 Task: In the  document improvement.docx Insert the command  'Suggesting 'Email the file to   'softage.4@softage.net', with message attached Time-Sensitive: I kindly ask you to go through the email I've sent as soon as possible. and file type: Open Document
Action: Mouse moved to (285, 403)
Screenshot: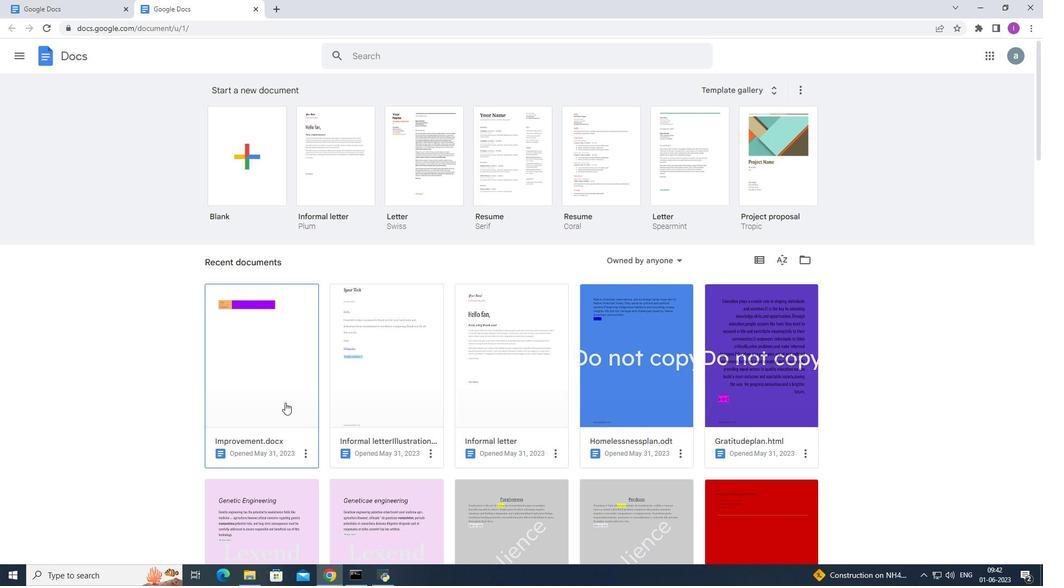 
Action: Mouse pressed left at (285, 403)
Screenshot: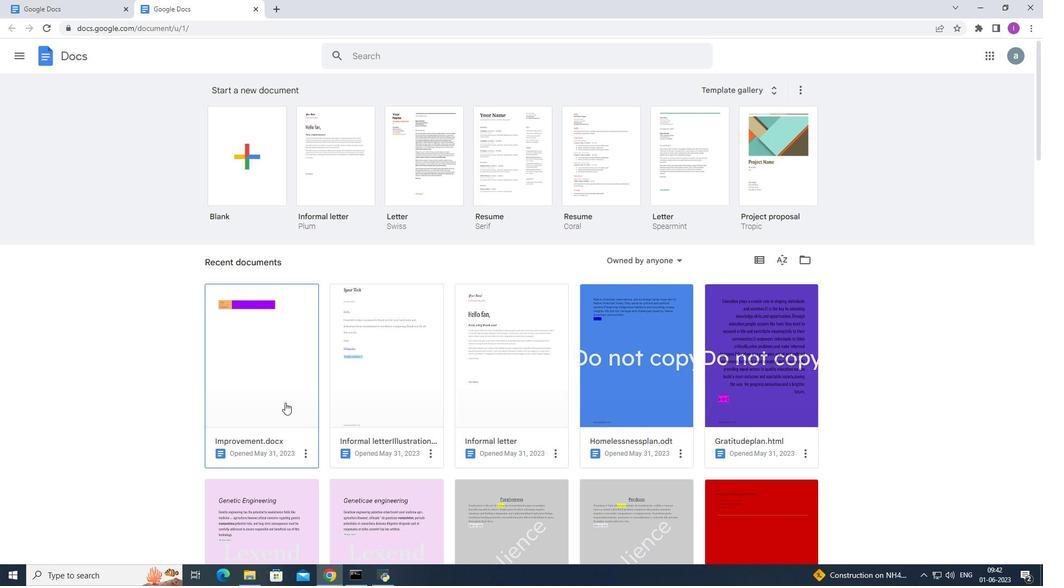
Action: Mouse moved to (980, 79)
Screenshot: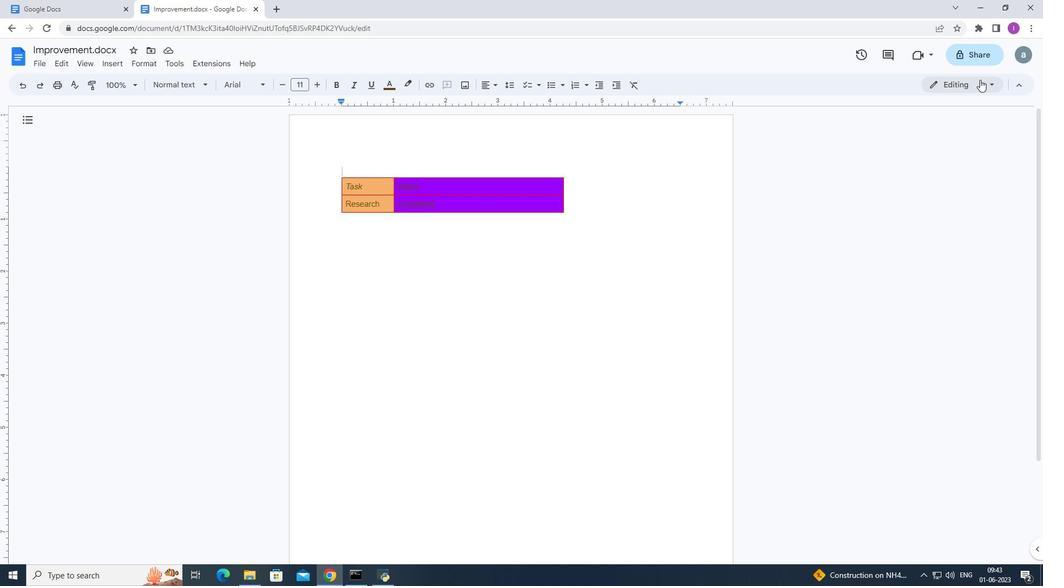 
Action: Mouse pressed left at (980, 79)
Screenshot: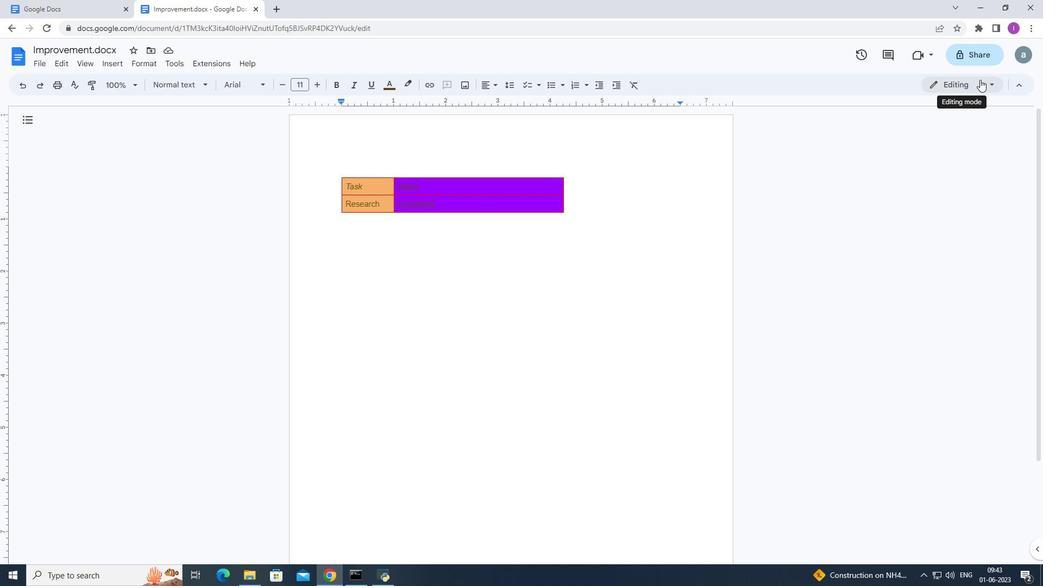 
Action: Mouse moved to (932, 136)
Screenshot: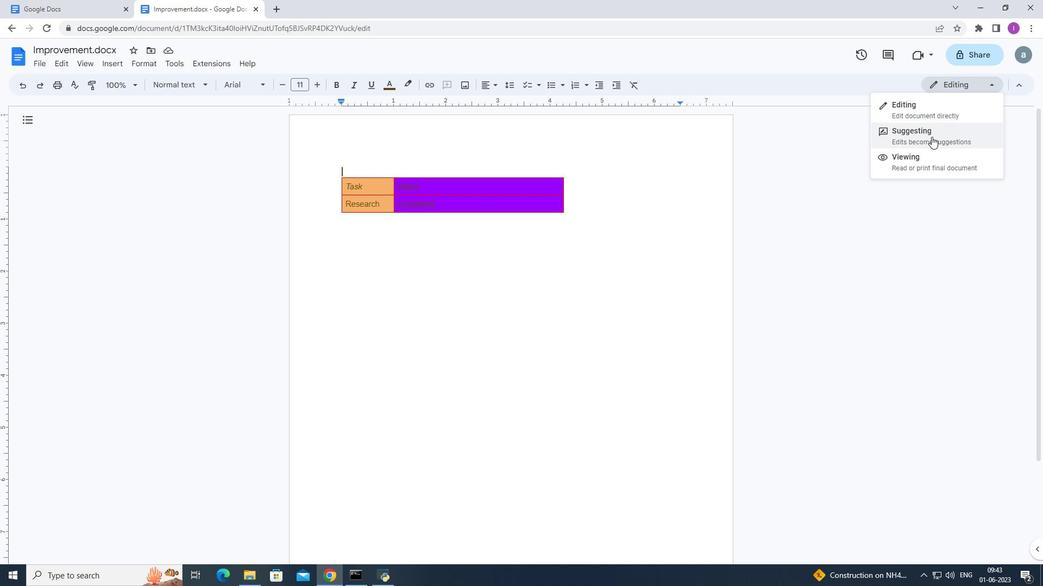
Action: Mouse pressed left at (932, 136)
Screenshot: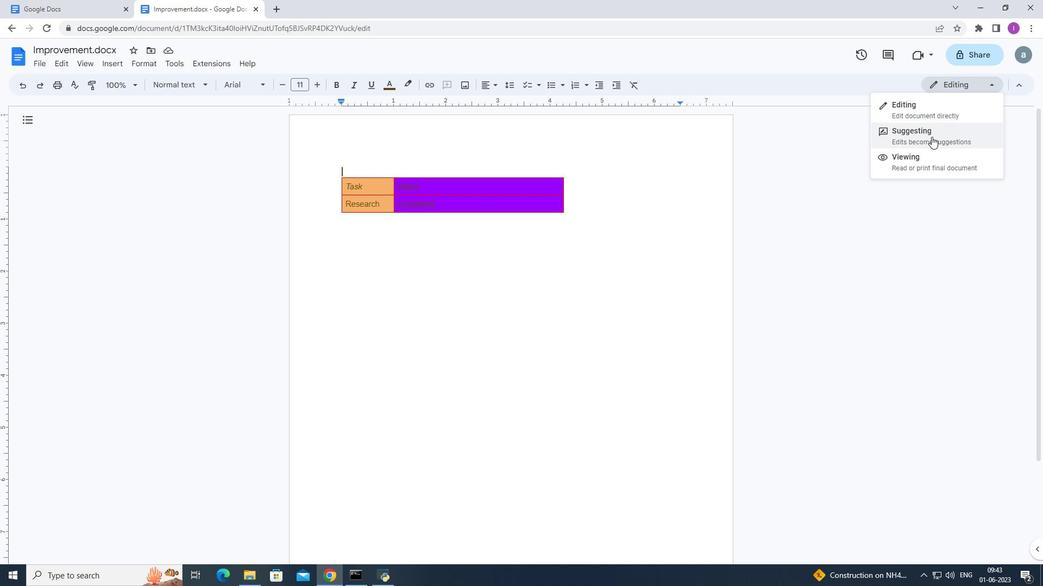 
Action: Mouse moved to (41, 61)
Screenshot: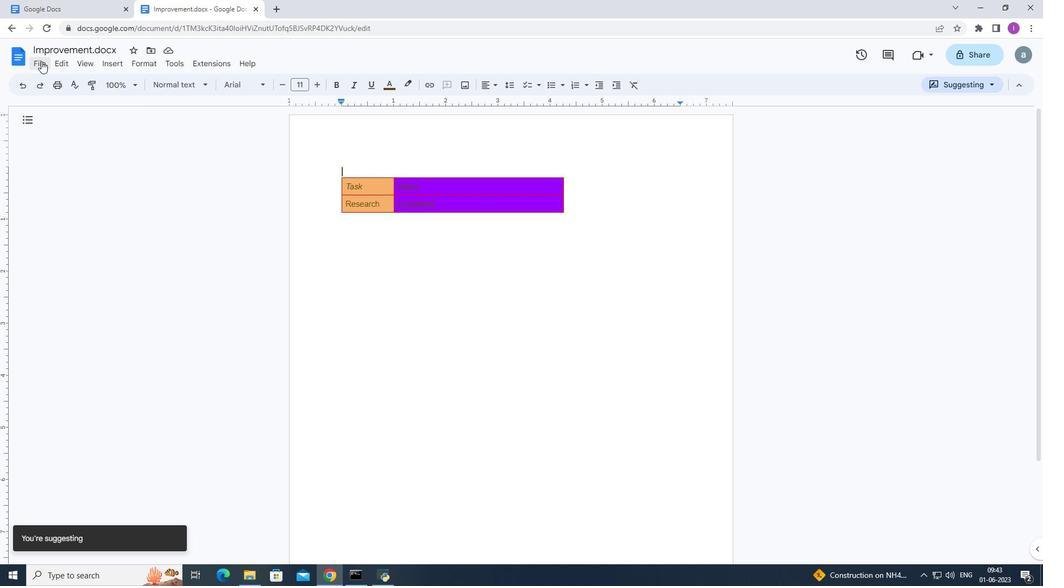 
Action: Mouse pressed left at (41, 61)
Screenshot: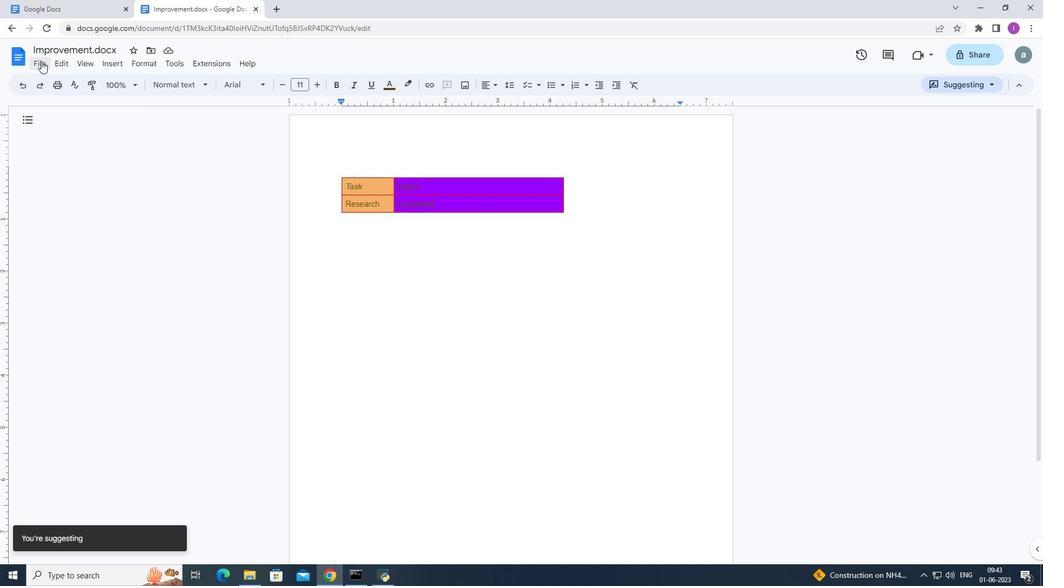 
Action: Mouse moved to (223, 160)
Screenshot: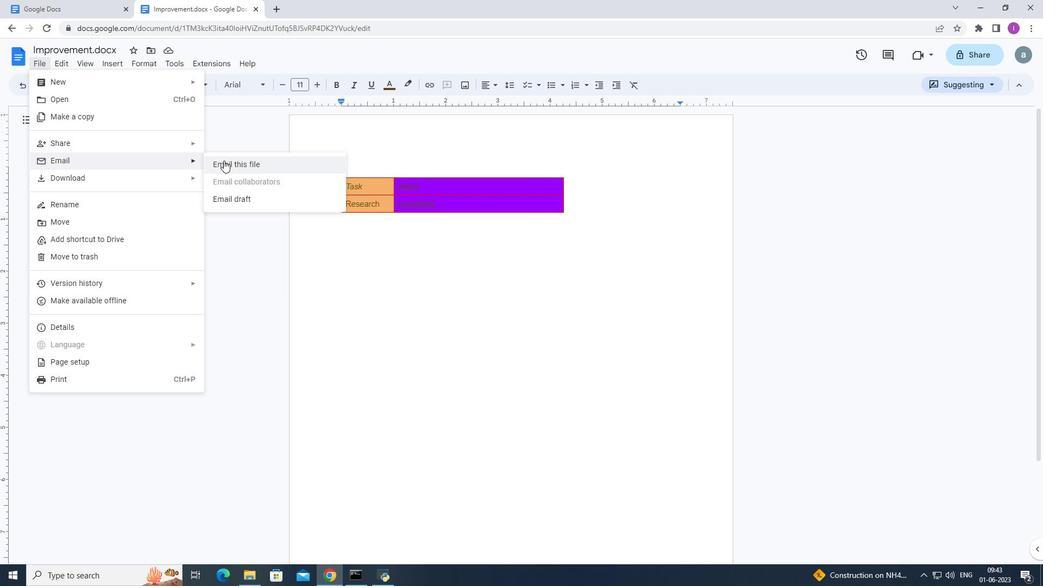 
Action: Mouse pressed left at (223, 160)
Screenshot: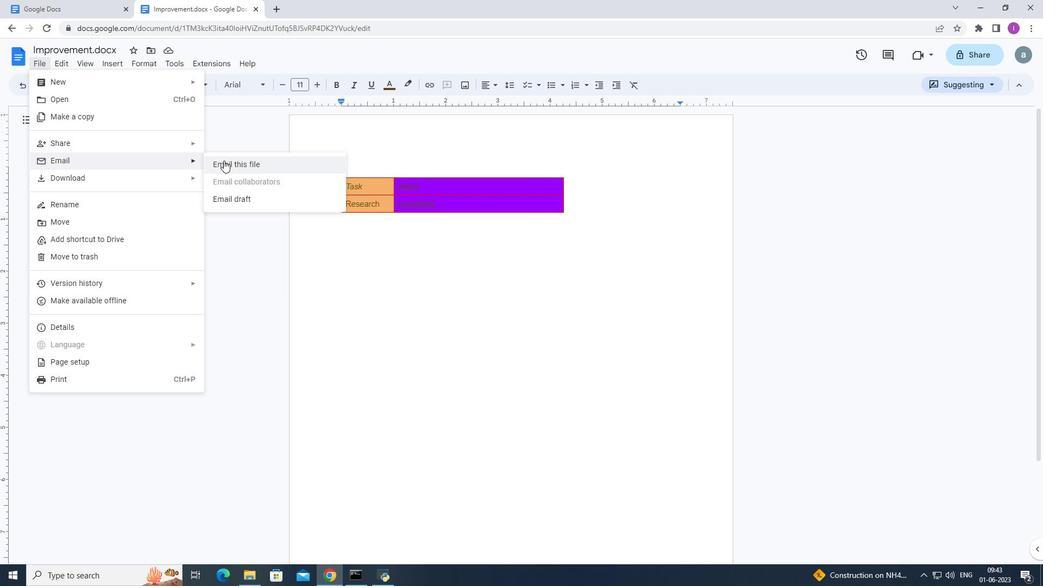 
Action: Mouse moved to (411, 233)
Screenshot: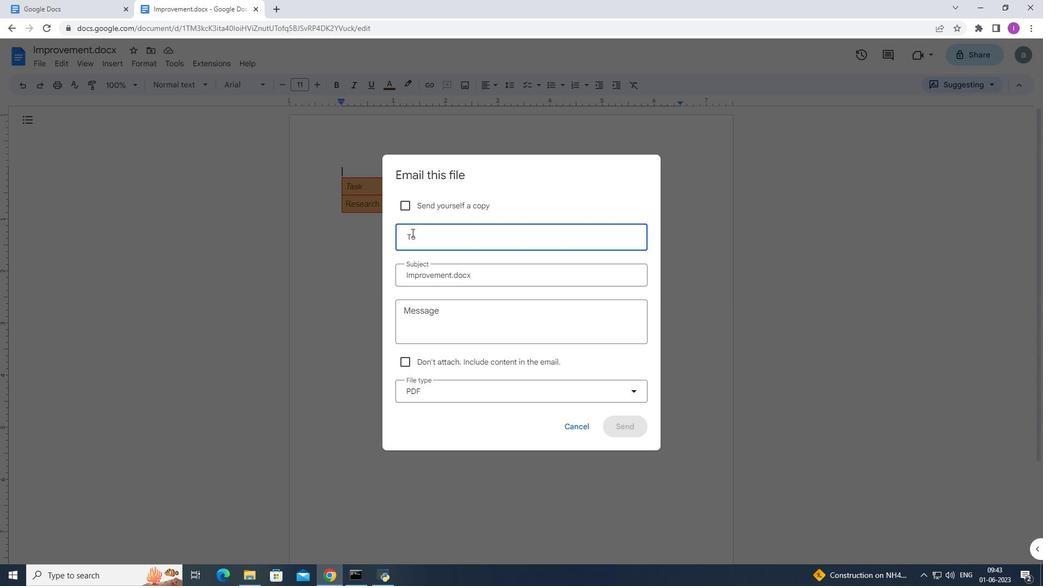 
Action: Key pressed softage.4<Key.shift><Key.shift><Key.shift><Key.shift>@softage.net
Screenshot: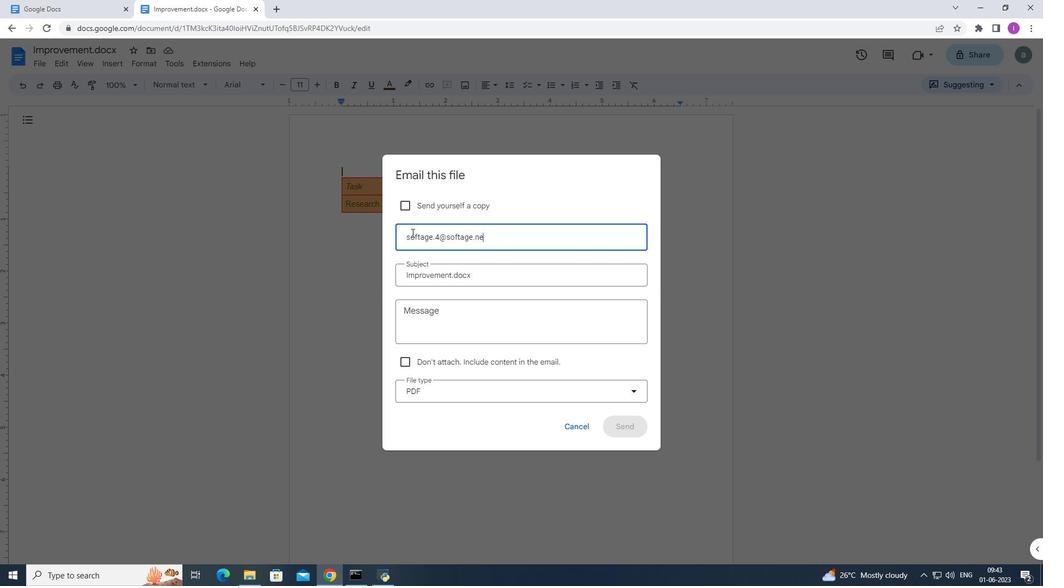 
Action: Mouse moved to (475, 271)
Screenshot: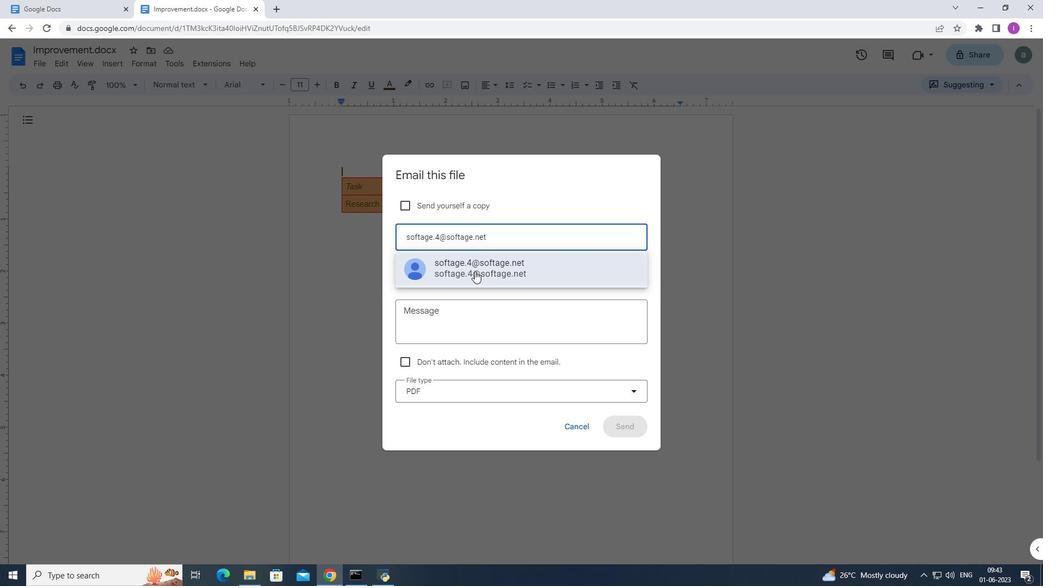 
Action: Mouse pressed left at (475, 271)
Screenshot: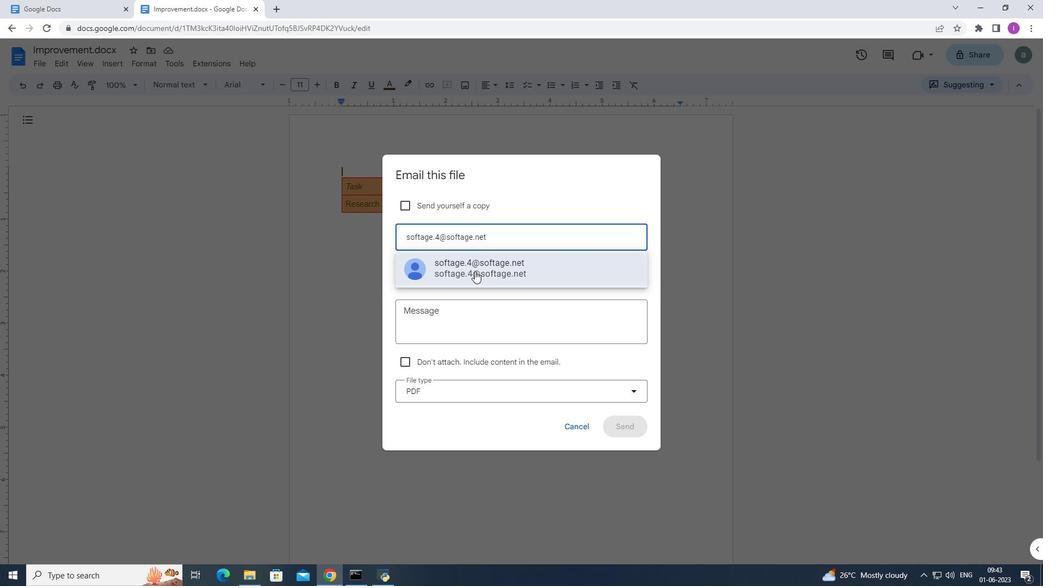 
Action: Mouse moved to (427, 317)
Screenshot: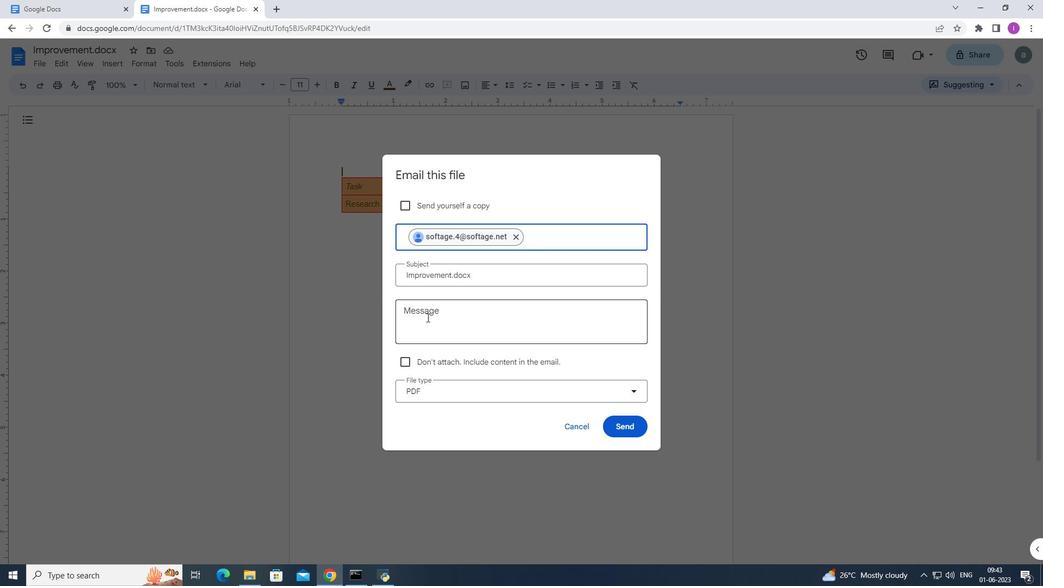 
Action: Mouse pressed left at (427, 317)
Screenshot: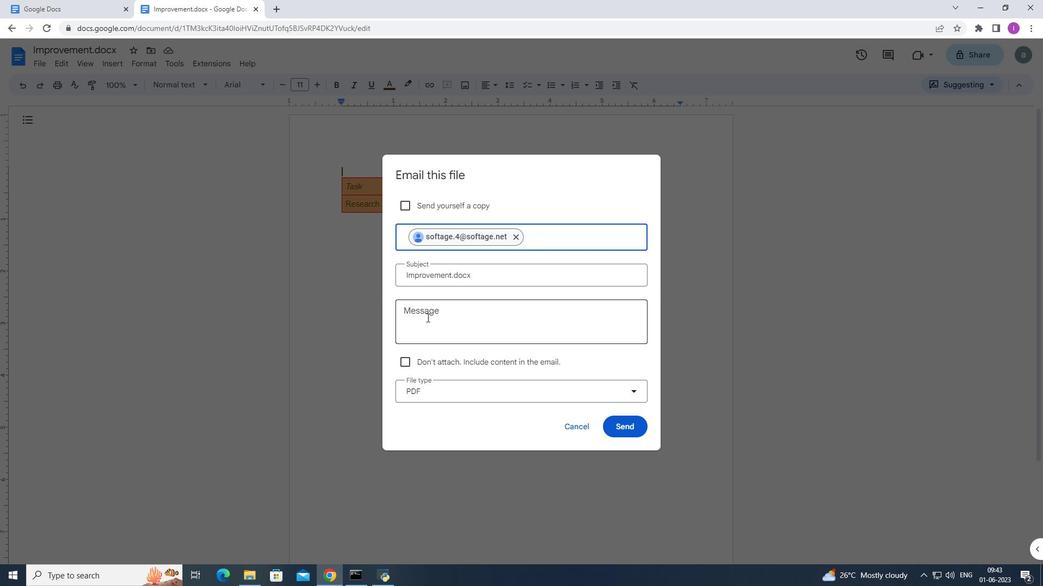 
Action: Mouse moved to (426, 317)
Screenshot: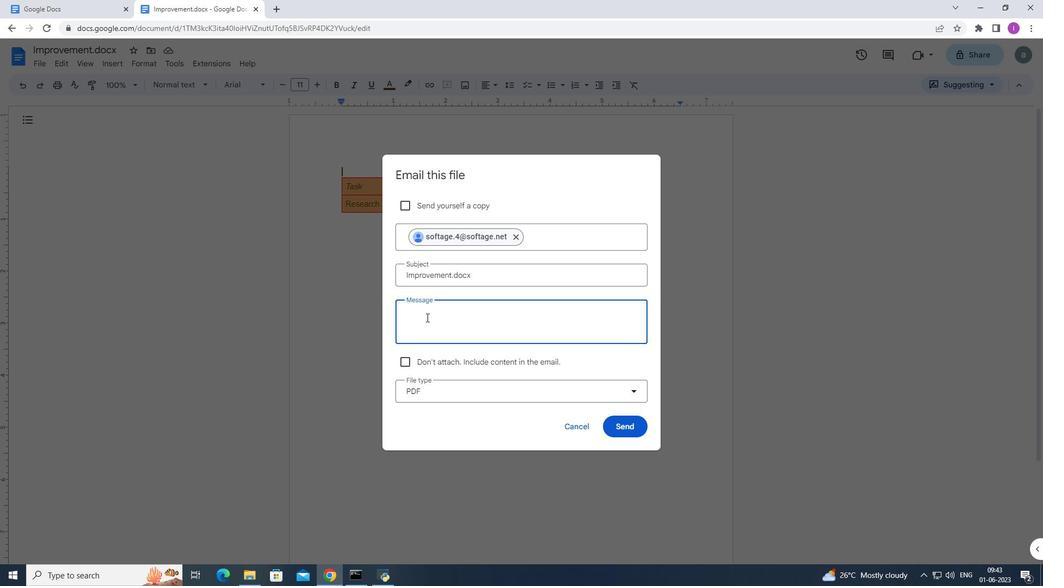 
Action: Key pressed time<Key.space><Key.backspace><Key.backspace><Key.backspace><Key.backspace><Key.backspace><Key.shift><Key.shift><Key.shift><Key.shift><Key.shift><Key.shift><Key.shift><Key.shift>Time<Key.space>-<Key.shift><Key.shift><Key.shift><Key.shift><Key.shift><Key.shift><Key.shift><Key.shift><Key.shift><Key.shift><Key.shift><Key.shift><Key.shift>Sensitive<Key.shift>:<Key.shift>I<Key.space>kindly<Key.space>ask<Key.space>you<Key.space>to<Key.space>go<Key.space>through<Key.space>the<Key.space>emailn<Key.backspace><Key.space><Key.shift>I've<Key.space>sent<Key.space>as<Key.space>soon<Key.space>as<Key.space>posso<Key.backspace>ible.
Screenshot: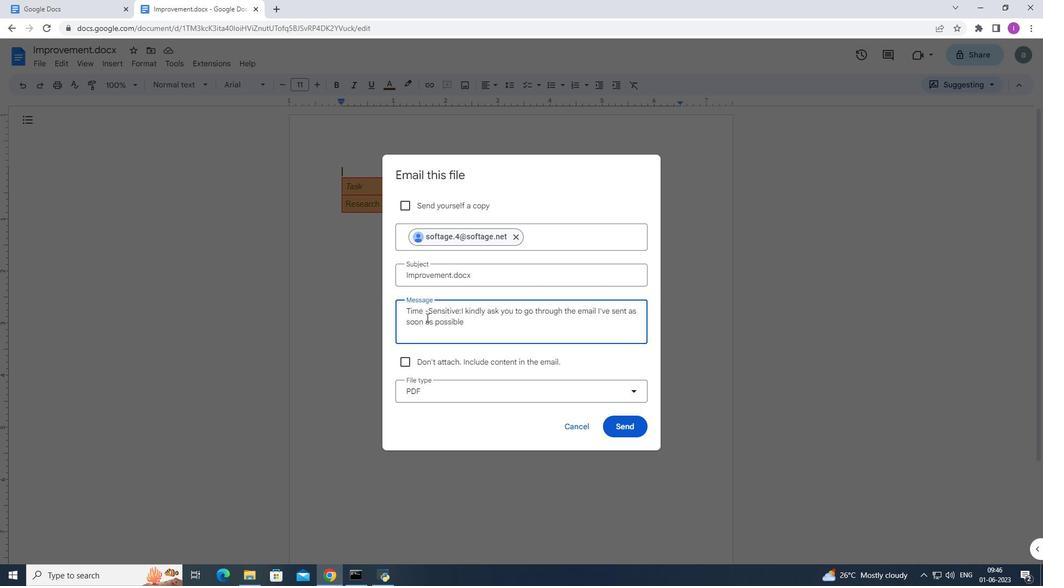 
Action: Mouse moved to (634, 386)
Screenshot: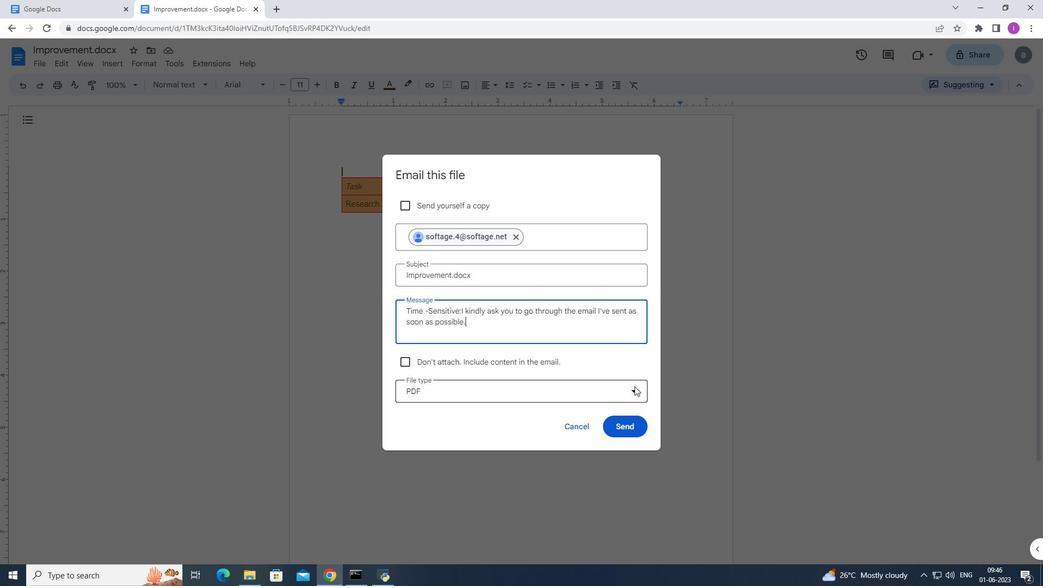
Action: Mouse pressed left at (634, 386)
Screenshot: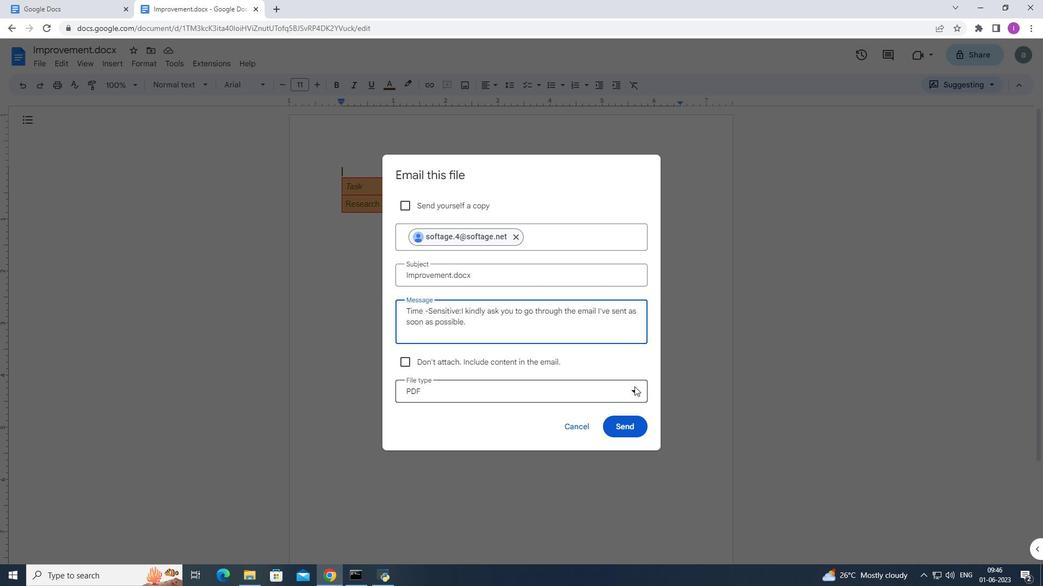 
Action: Mouse moved to (455, 454)
Screenshot: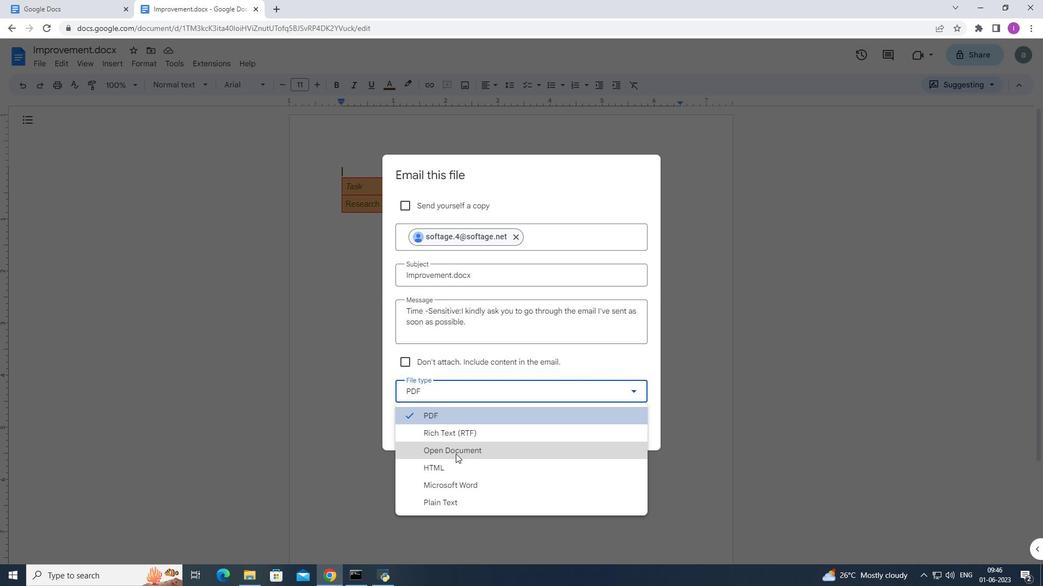 
Action: Mouse pressed left at (455, 454)
Screenshot: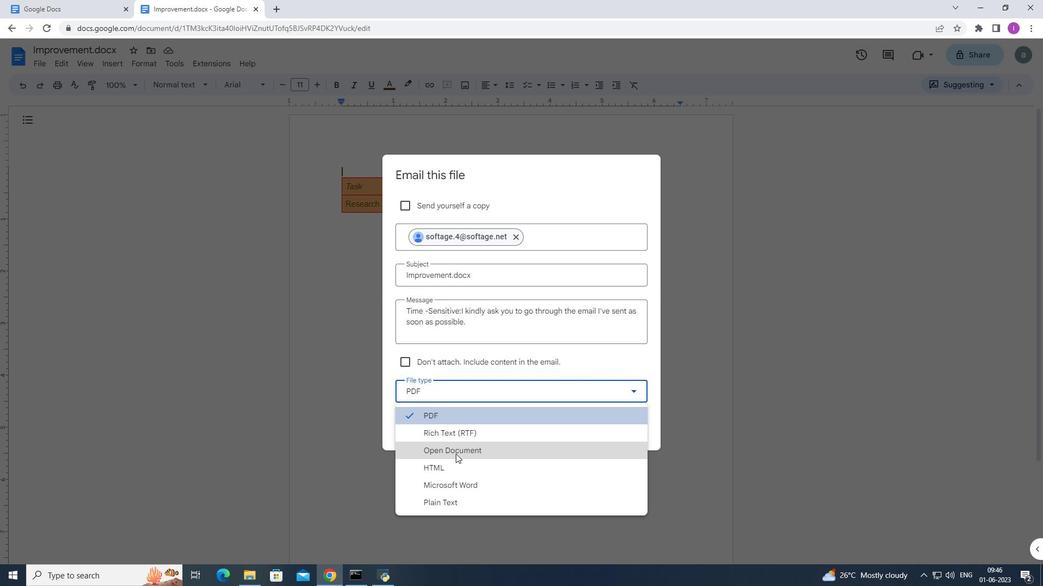 
Action: Mouse moved to (627, 430)
Screenshot: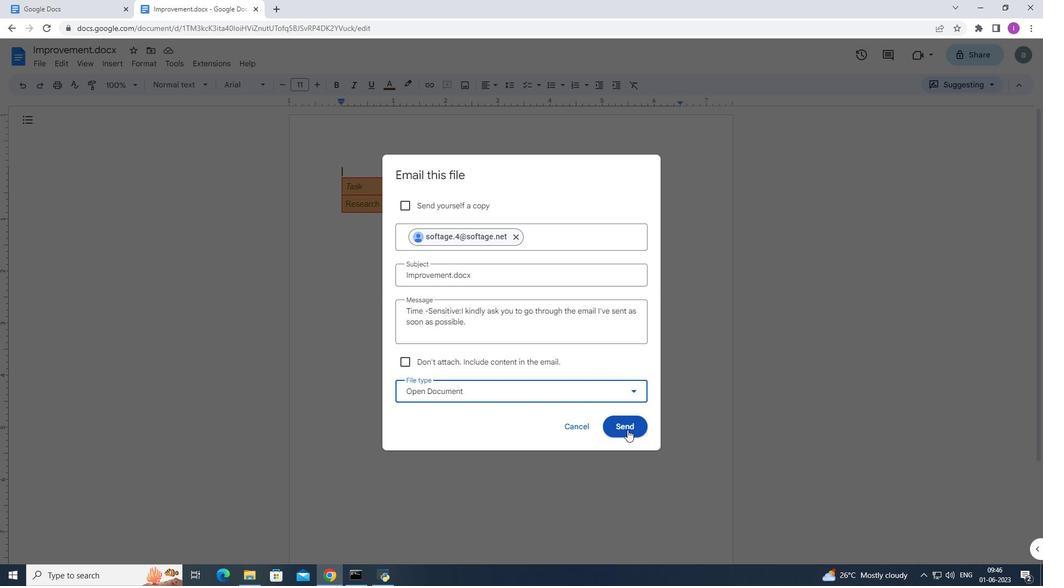 
Action: Mouse pressed left at (627, 430)
Screenshot: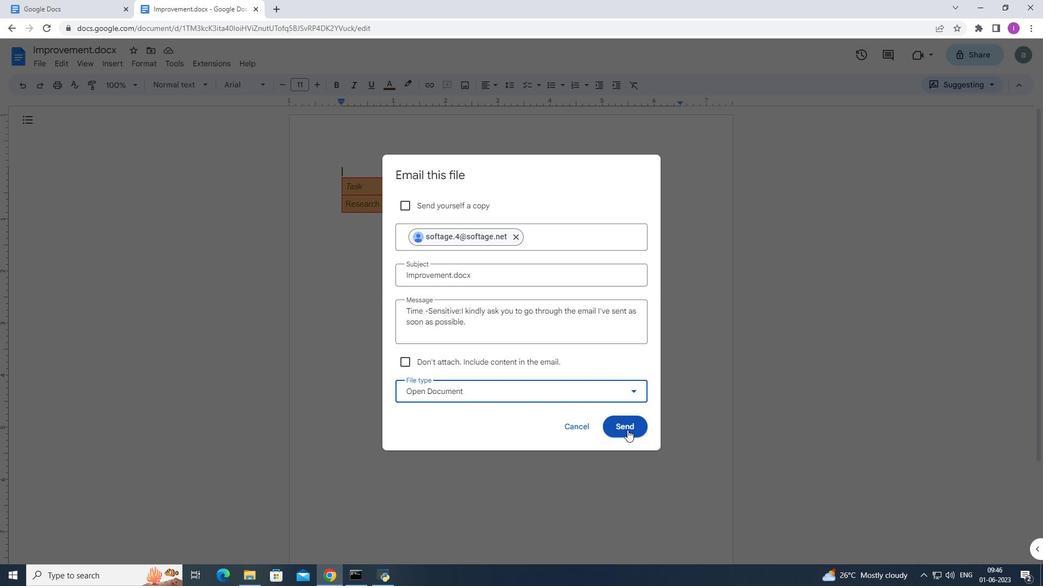 
Action: Mouse moved to (627, 430)
Screenshot: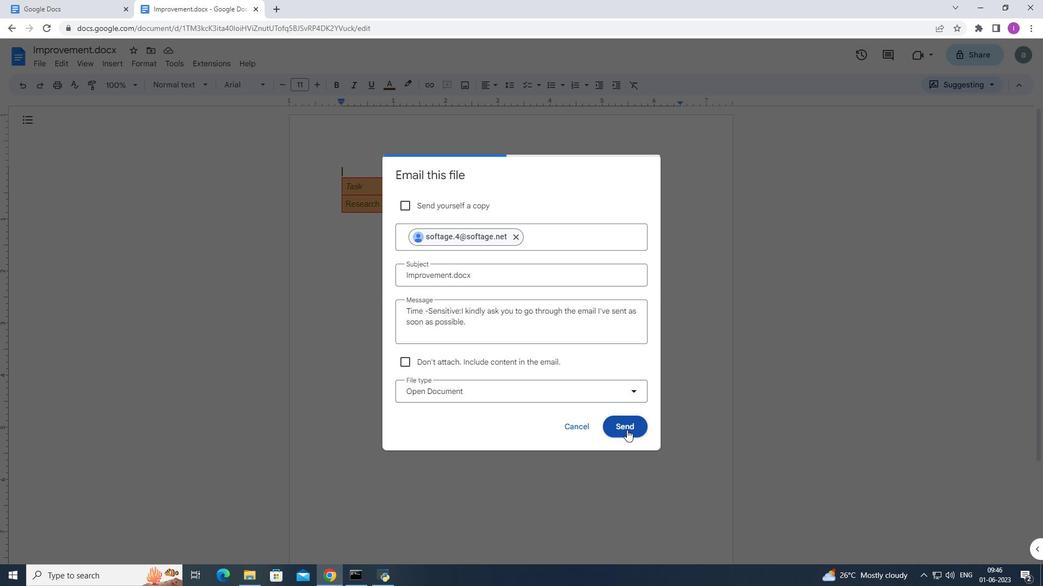 
